 Task: Add the action, sort the to do list by name in list in descending order.
Action: Mouse moved to (545, 74)
Screenshot: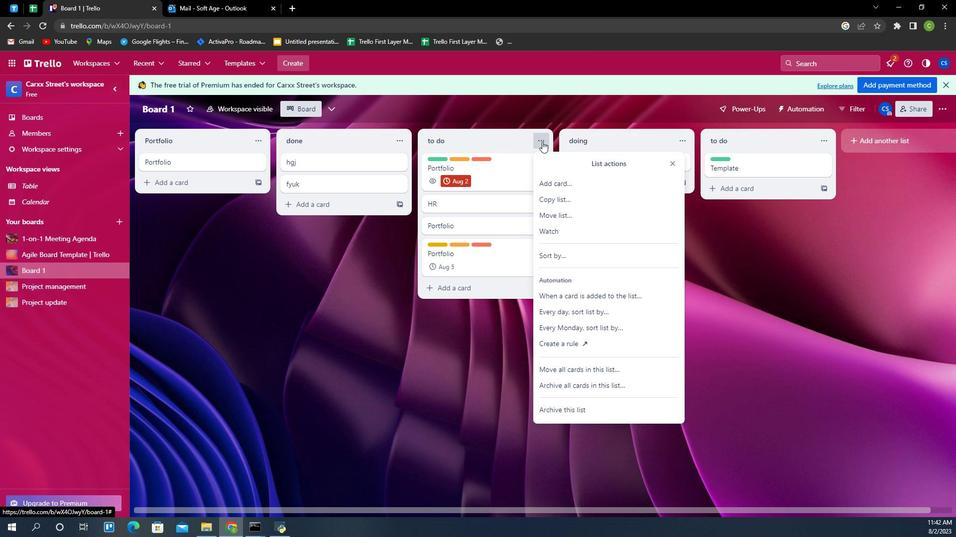 
Action: Mouse pressed left at (545, 74)
Screenshot: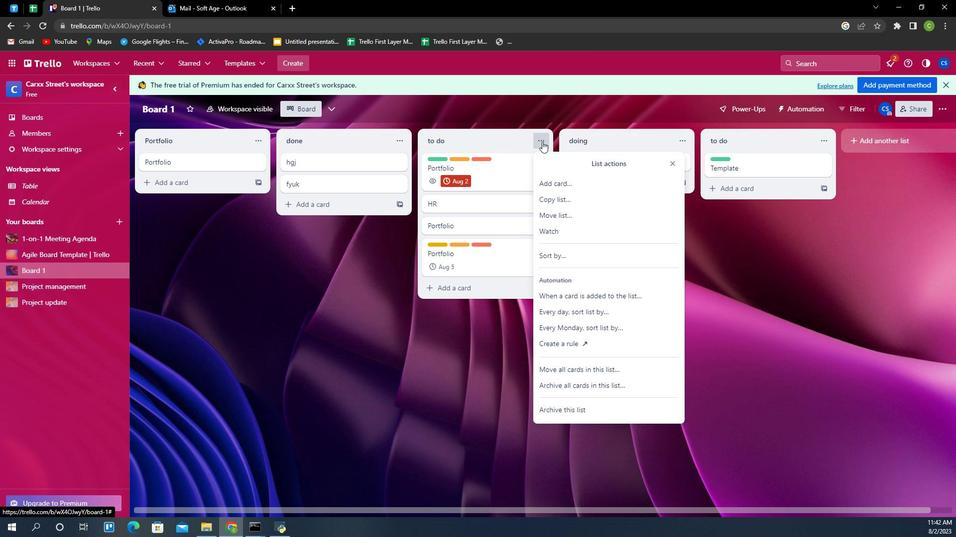 
Action: Mouse moved to (569, 294)
Screenshot: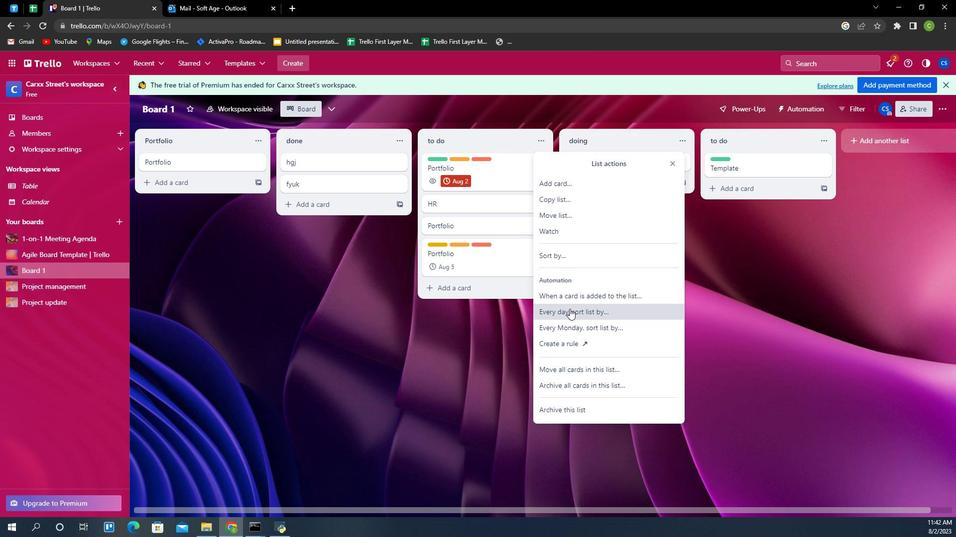 
Action: Mouse pressed left at (569, 294)
Screenshot: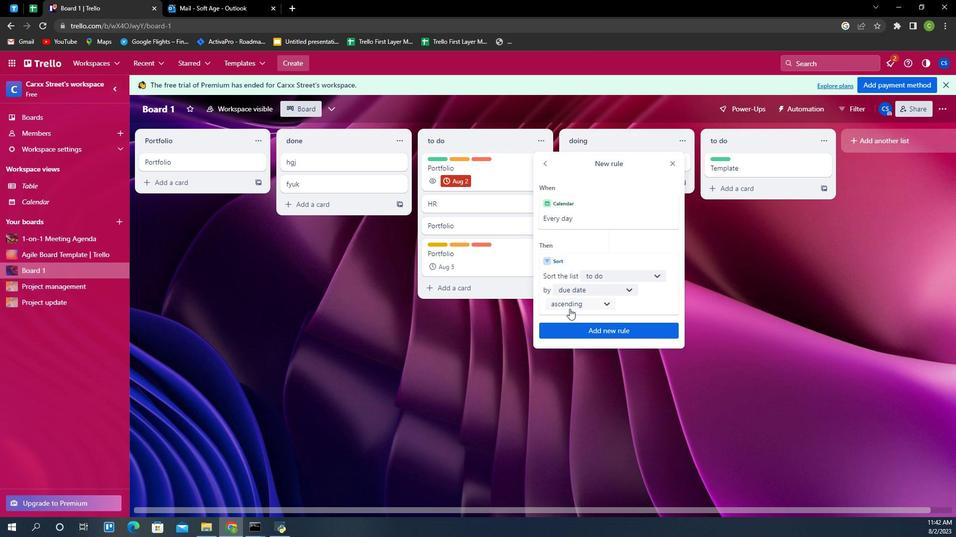 
Action: Mouse moved to (600, 270)
Screenshot: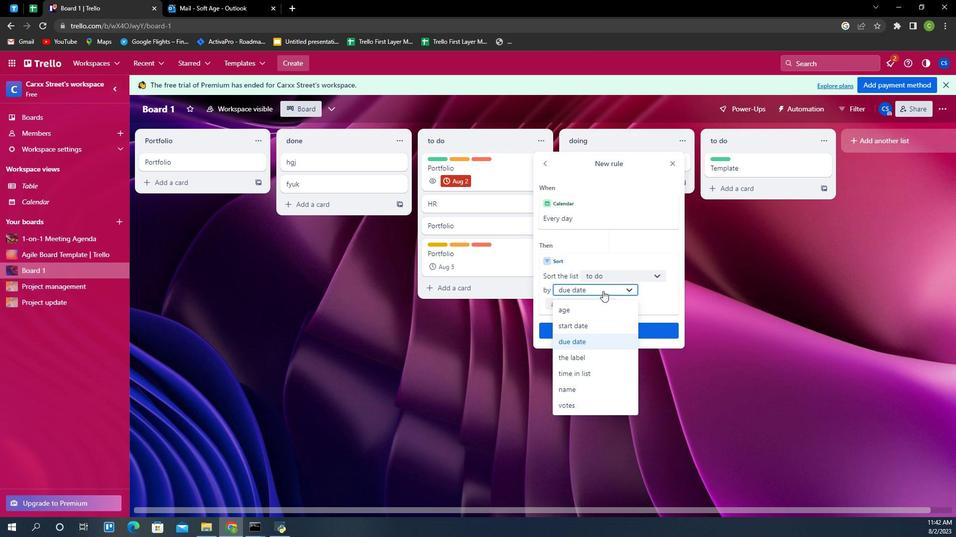 
Action: Mouse pressed left at (600, 270)
Screenshot: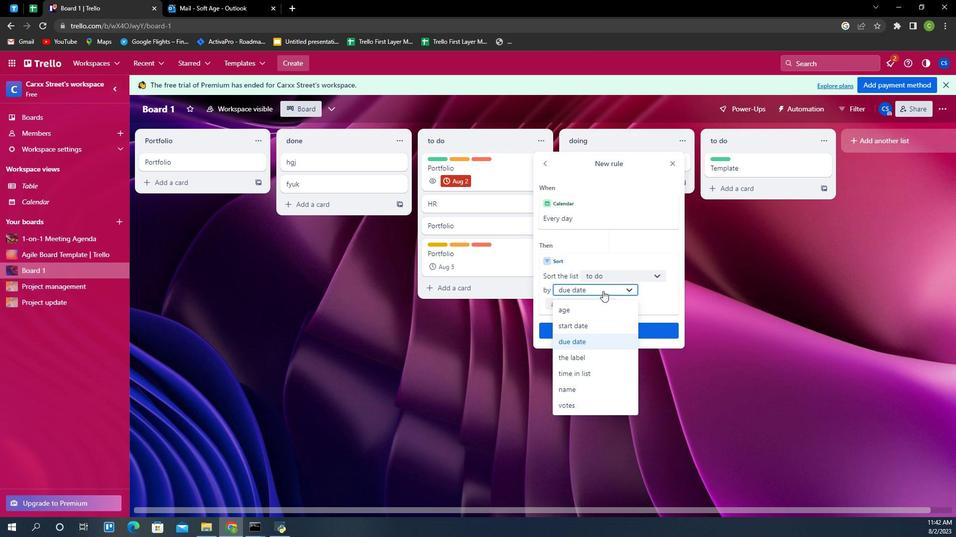 
Action: Mouse moved to (589, 397)
Screenshot: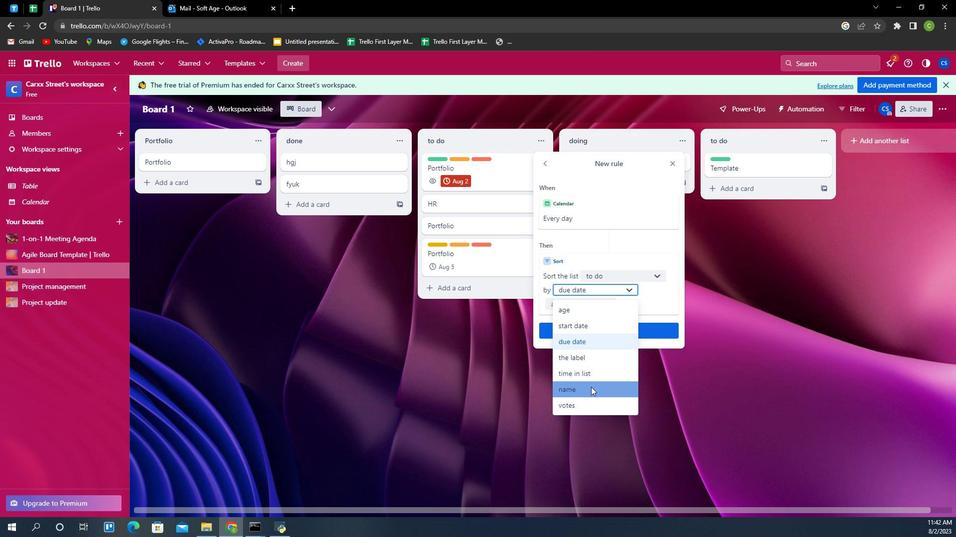 
Action: Mouse pressed left at (589, 397)
Screenshot: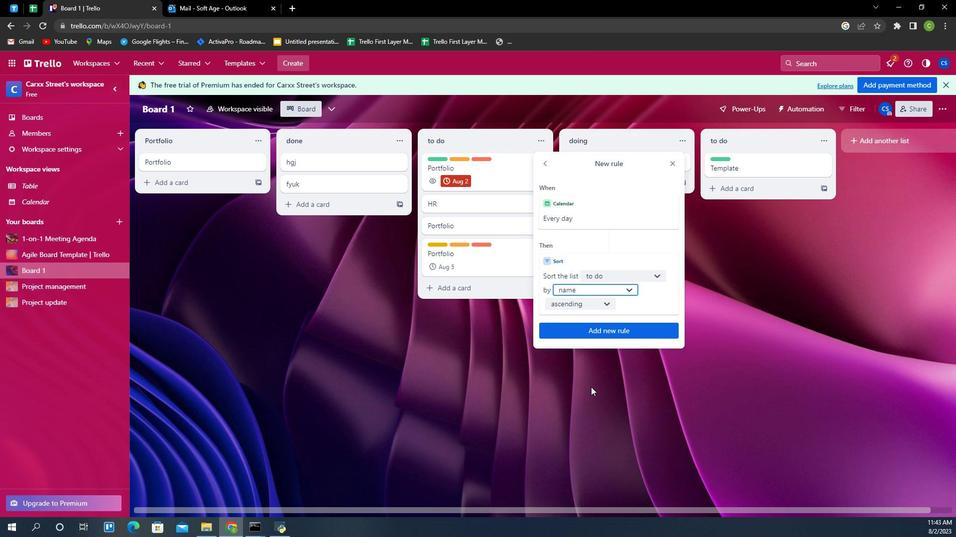 
Action: Mouse moved to (599, 292)
Screenshot: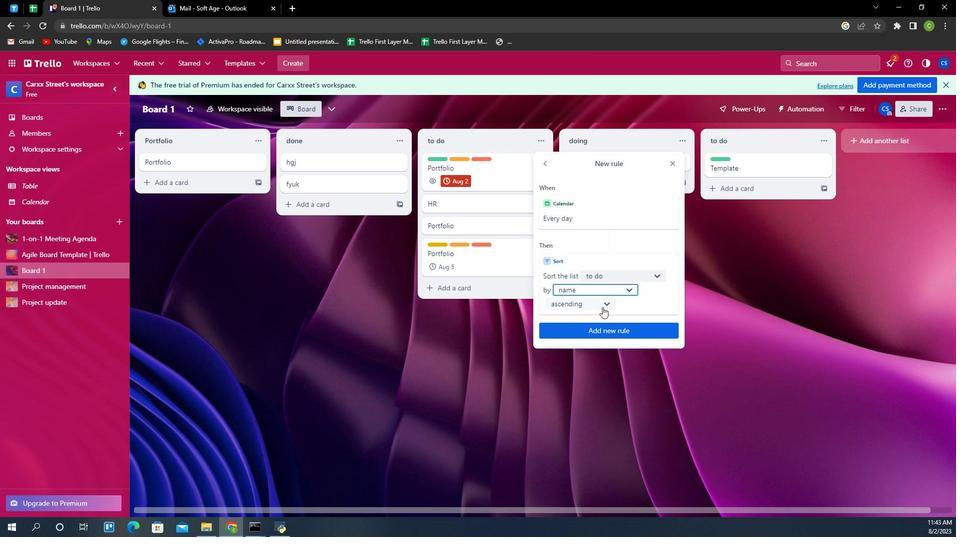 
Action: Mouse pressed left at (599, 292)
Screenshot: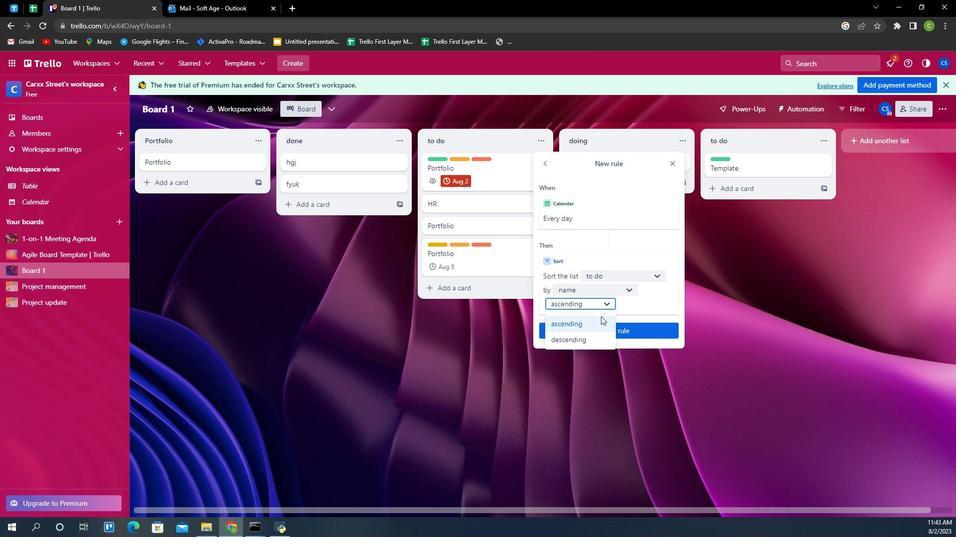 
Action: Mouse moved to (592, 336)
Screenshot: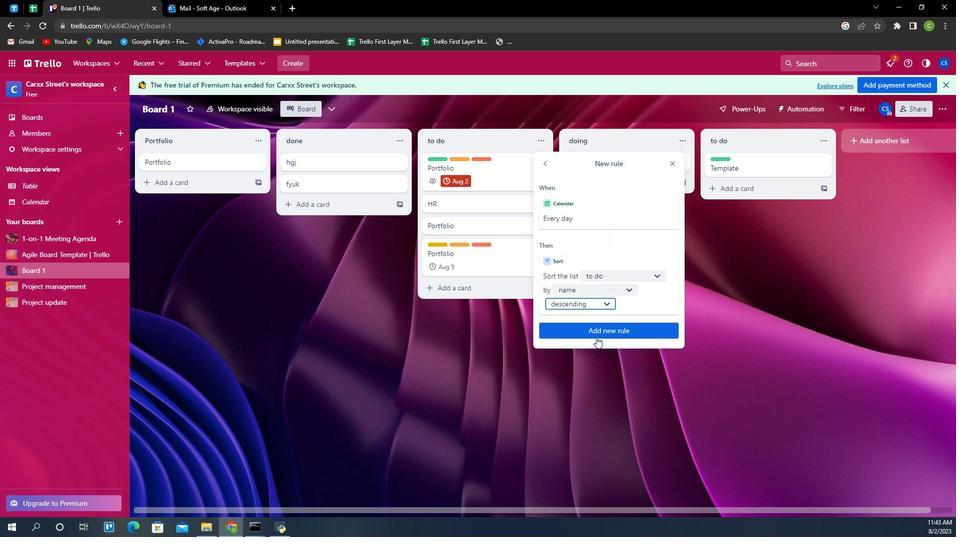 
Action: Mouse pressed left at (592, 336)
Screenshot: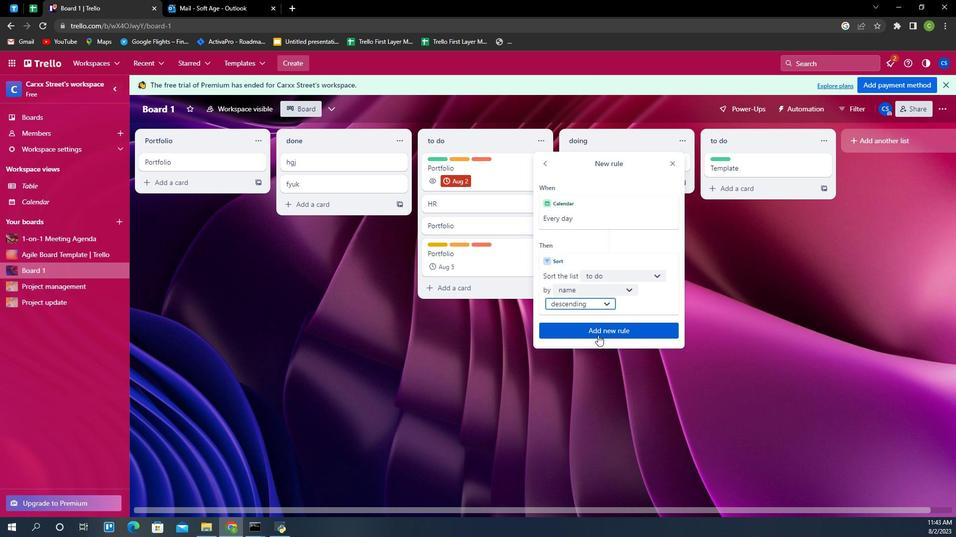
Action: Mouse moved to (599, 323)
Screenshot: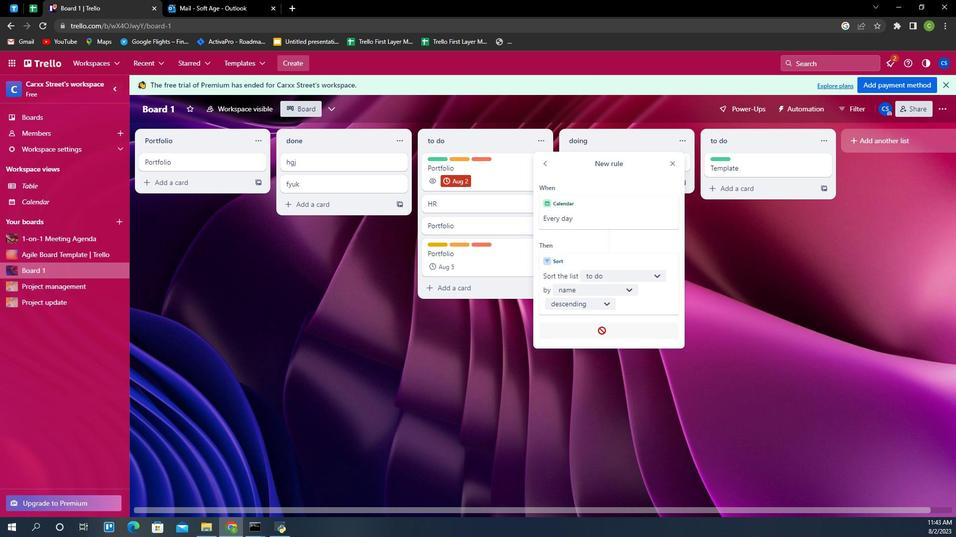 
Action: Mouse pressed left at (599, 323)
Screenshot: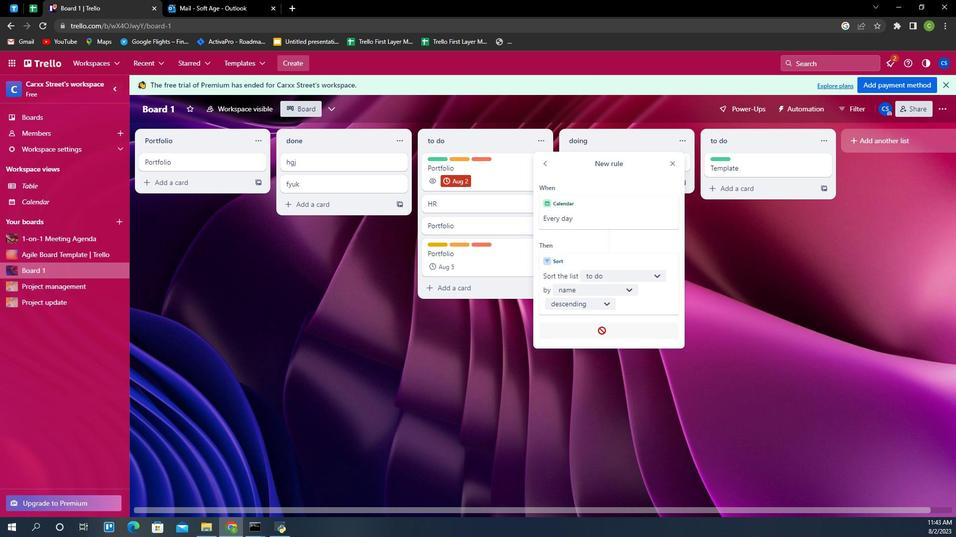 
